 Task: Enable the video filter "Scene video filter" for mosaic bridge stream output.
Action: Mouse moved to (90, 11)
Screenshot: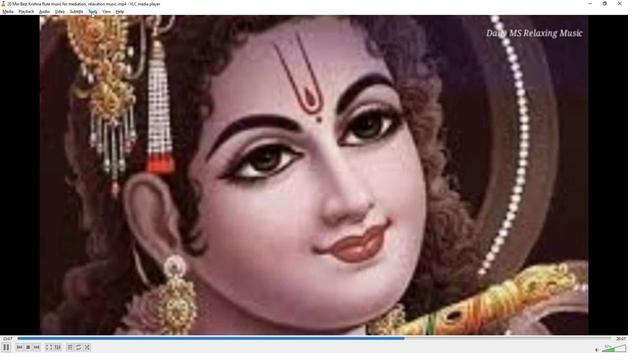 
Action: Mouse pressed left at (90, 11)
Screenshot: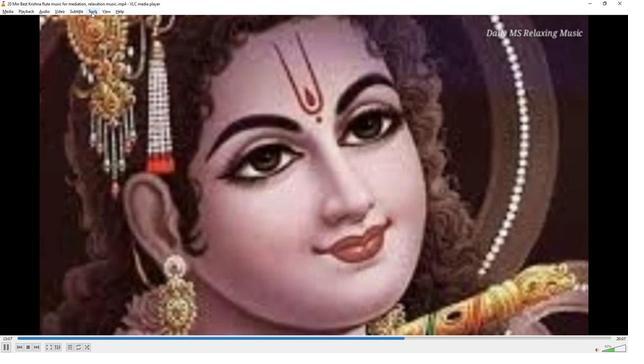 
Action: Mouse moved to (93, 90)
Screenshot: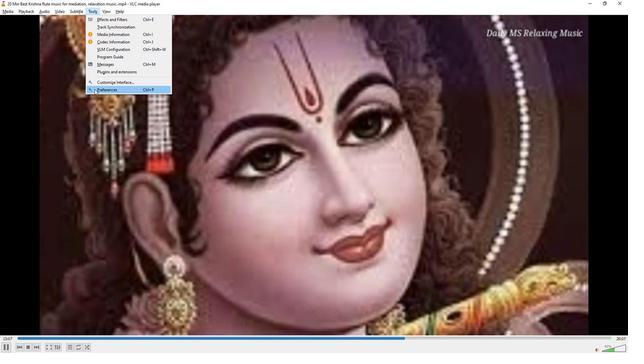 
Action: Mouse pressed left at (93, 90)
Screenshot: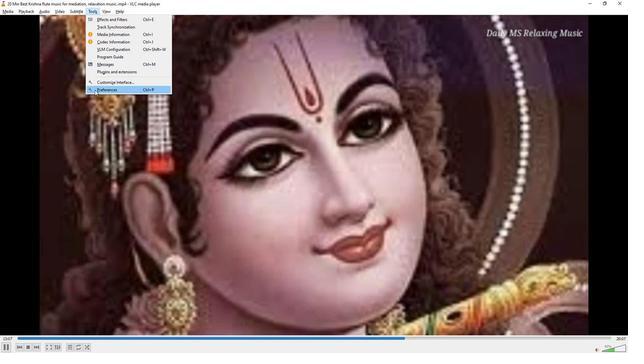 
Action: Mouse moved to (206, 289)
Screenshot: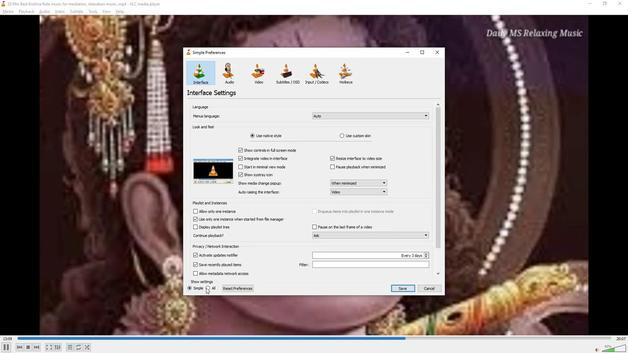
Action: Mouse pressed left at (206, 289)
Screenshot: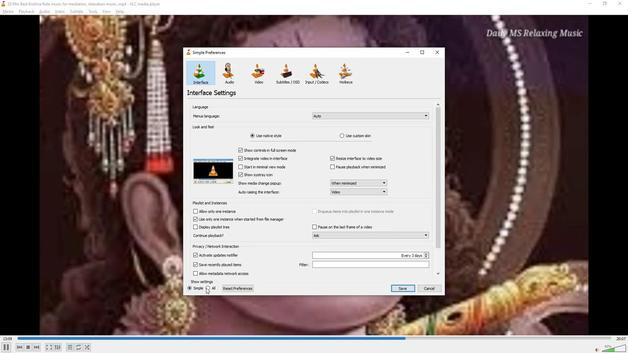 
Action: Mouse moved to (195, 258)
Screenshot: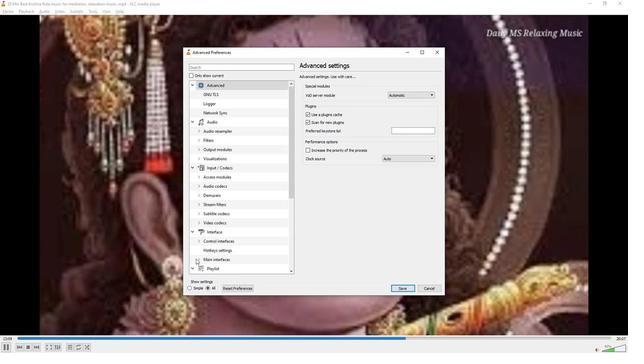 
Action: Mouse scrolled (195, 258) with delta (0, 0)
Screenshot: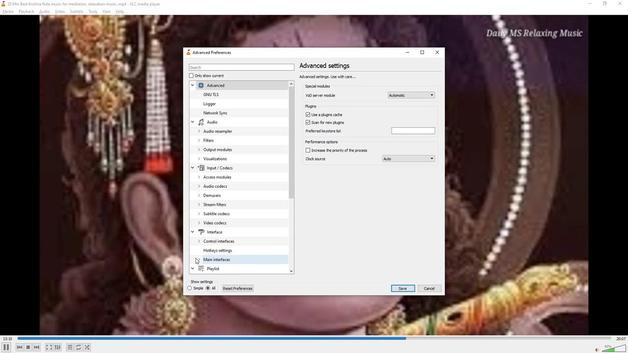
Action: Mouse scrolled (195, 258) with delta (0, 0)
Screenshot: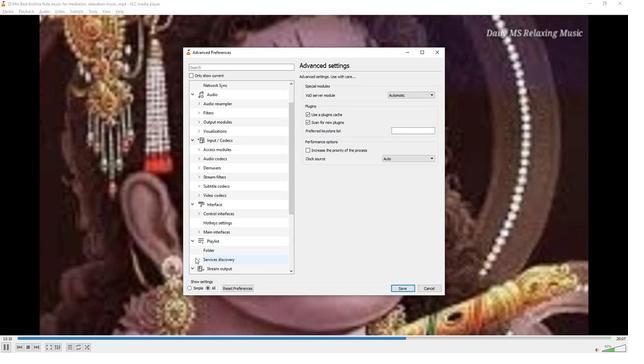 
Action: Mouse scrolled (195, 258) with delta (0, 0)
Screenshot: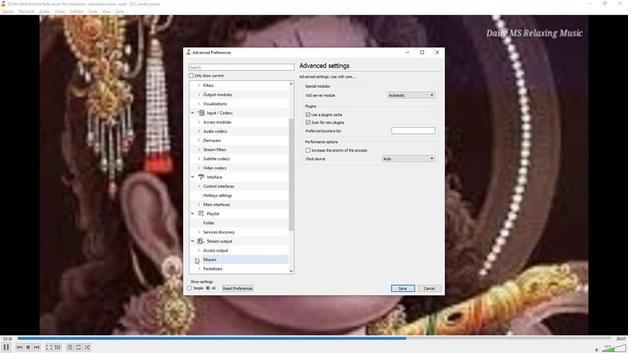 
Action: Mouse scrolled (195, 258) with delta (0, 0)
Screenshot: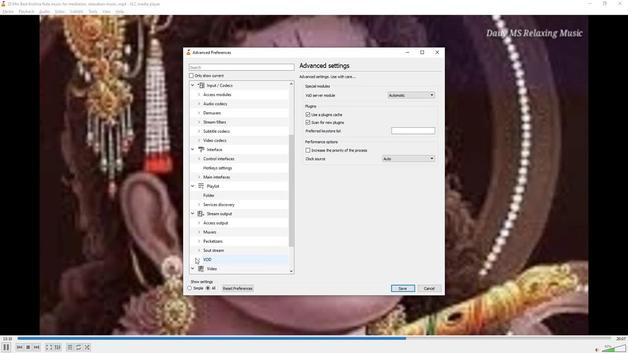 
Action: Mouse moved to (197, 223)
Screenshot: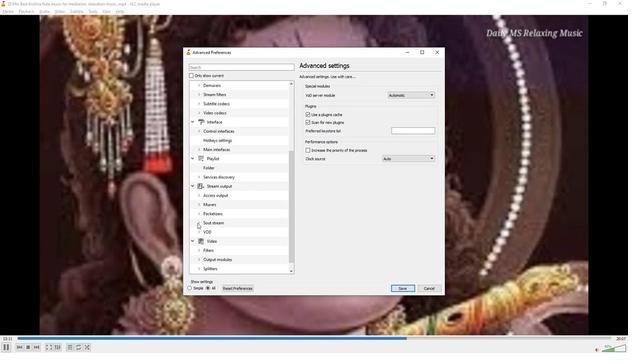 
Action: Mouse pressed left at (197, 223)
Screenshot: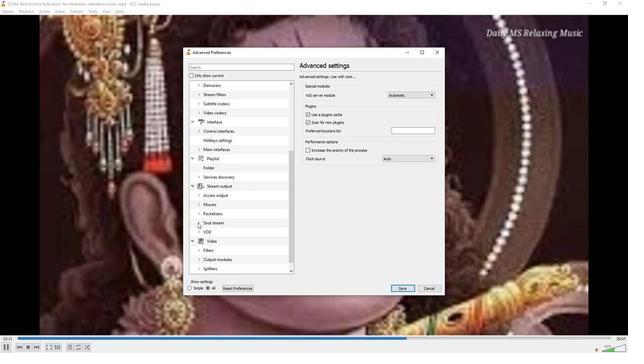 
Action: Mouse moved to (198, 223)
Screenshot: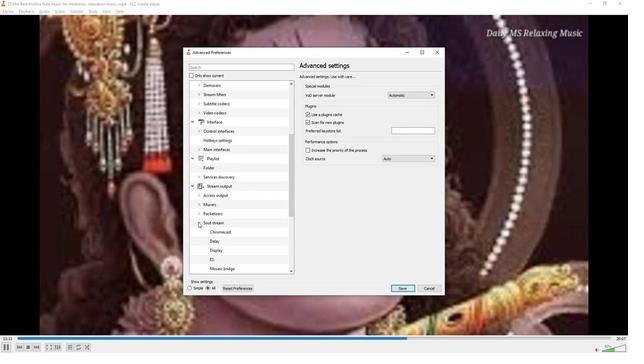 
Action: Mouse scrolled (198, 222) with delta (0, 0)
Screenshot: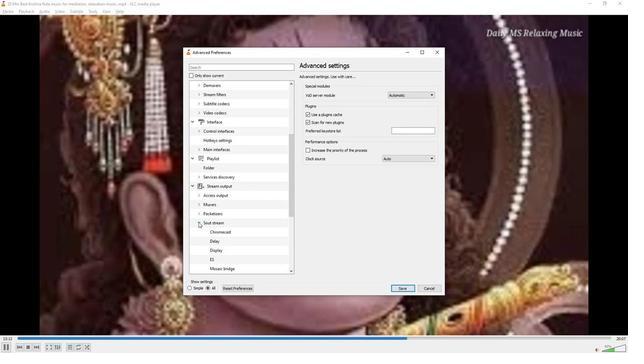 
Action: Mouse moved to (210, 241)
Screenshot: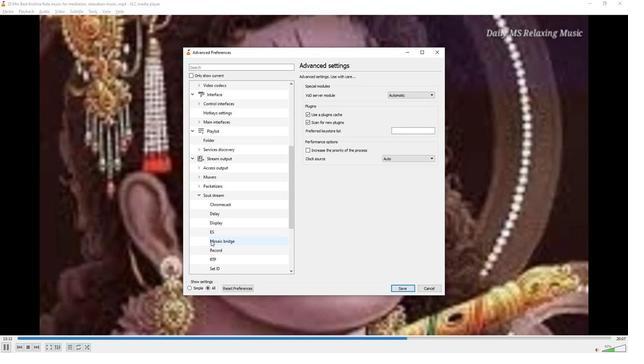 
Action: Mouse pressed left at (210, 241)
Screenshot: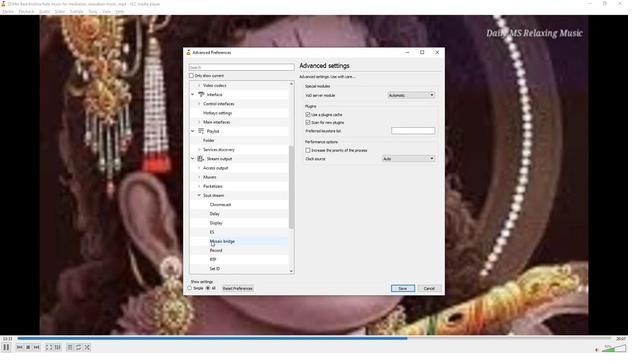 
Action: Mouse moved to (395, 155)
Screenshot: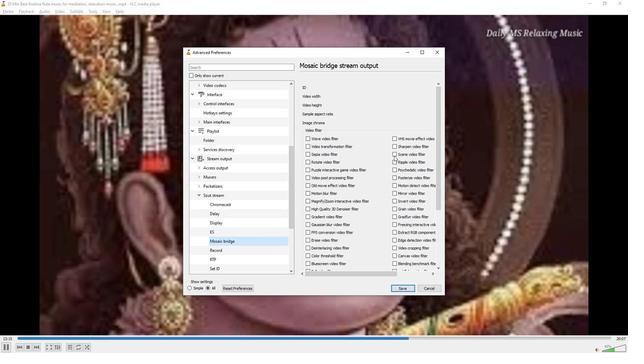 
Action: Mouse pressed left at (395, 155)
Screenshot: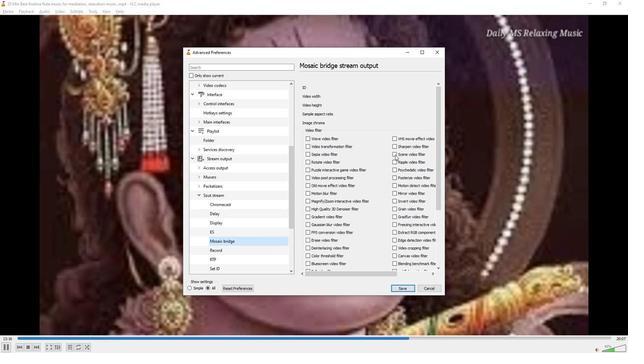 
Action: Mouse moved to (374, 152)
Screenshot: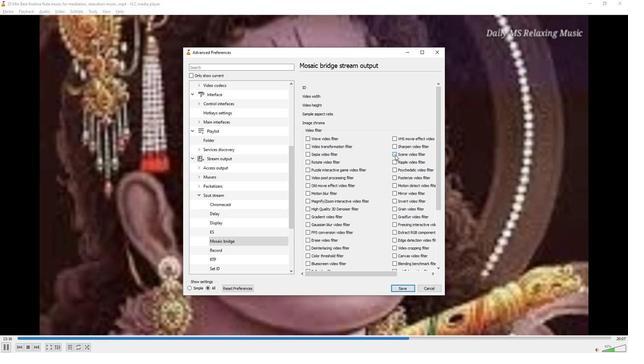 
